 Task: Create a rule from the Agile list, Priority changed -> Complete task in the project AgileCollab if Priority Cleared then Complete Task
Action: Mouse moved to (906, 87)
Screenshot: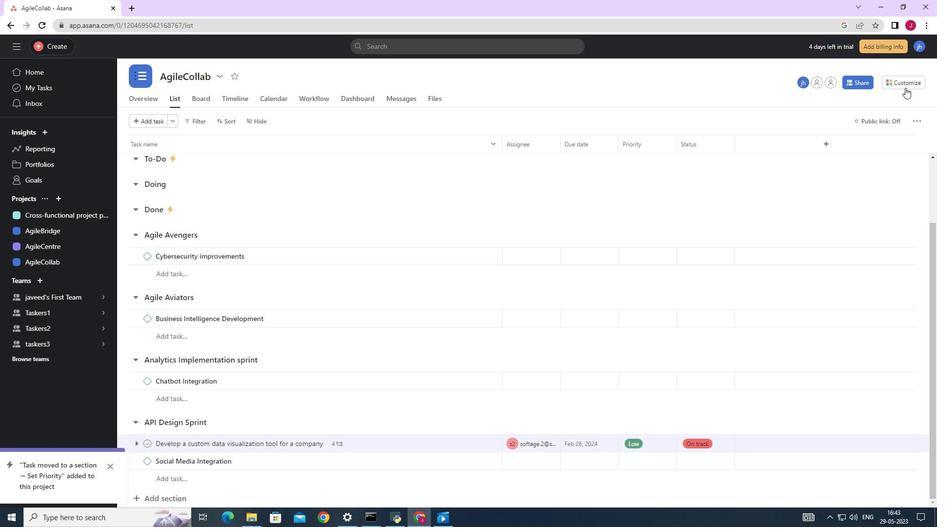 
Action: Mouse pressed left at (906, 87)
Screenshot: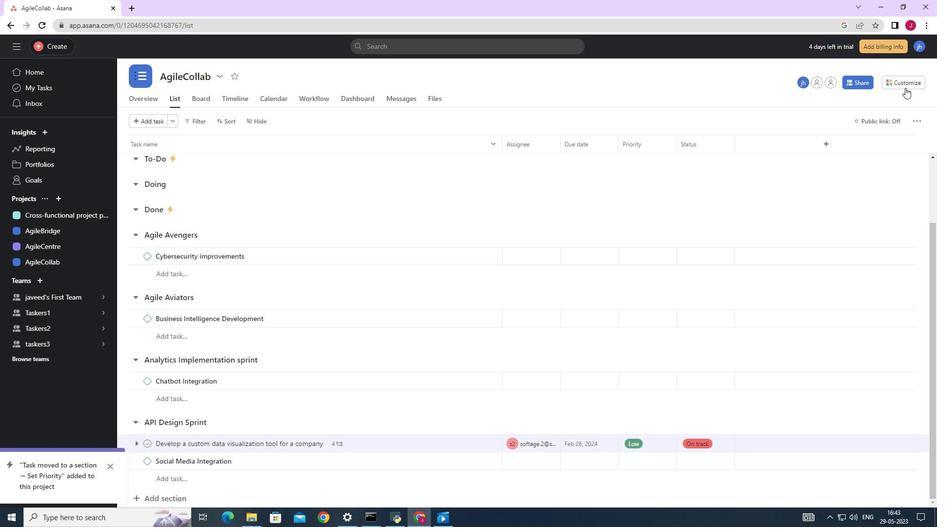 
Action: Mouse moved to (746, 203)
Screenshot: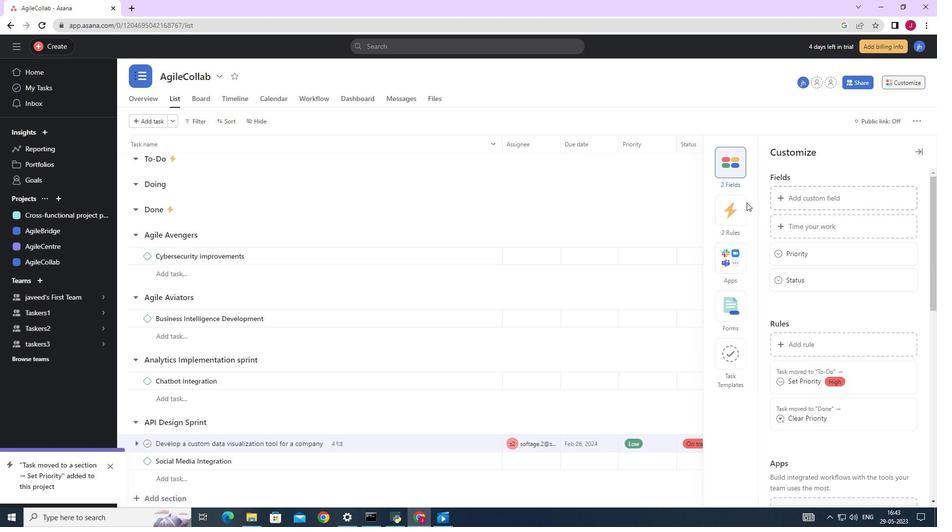 
Action: Mouse pressed left at (746, 203)
Screenshot: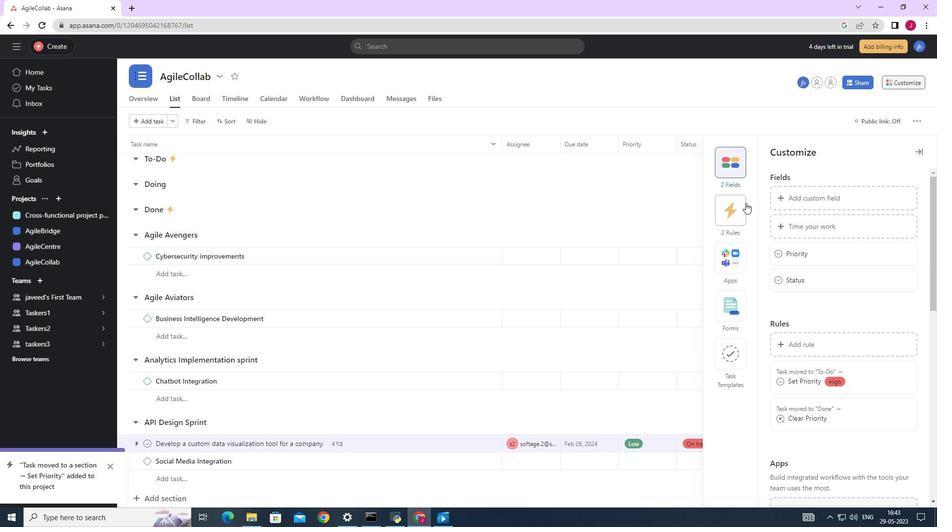 
Action: Mouse moved to (807, 199)
Screenshot: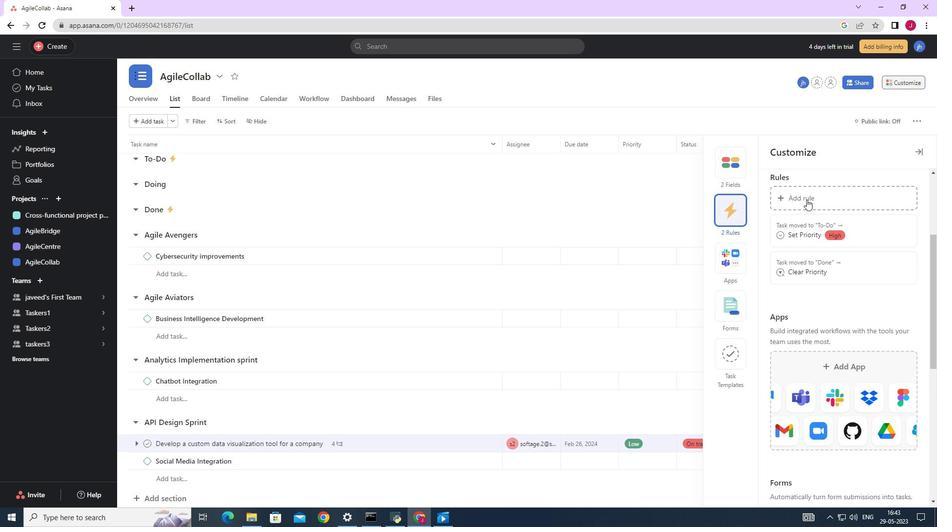
Action: Mouse pressed left at (807, 199)
Screenshot: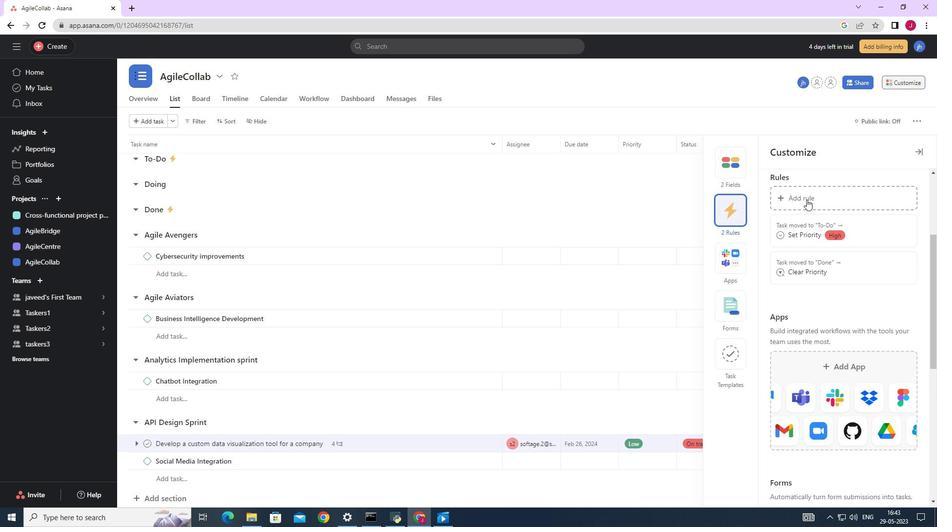 
Action: Mouse moved to (204, 147)
Screenshot: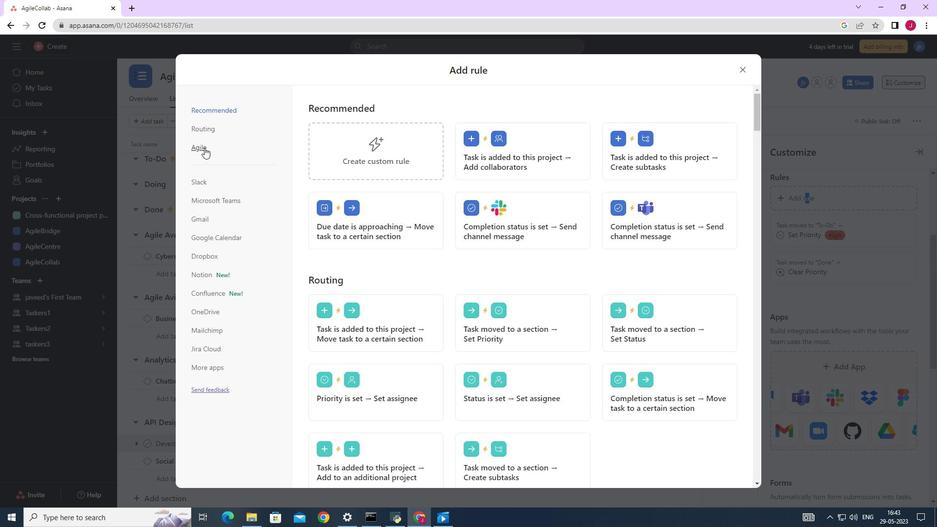 
Action: Mouse pressed left at (204, 147)
Screenshot: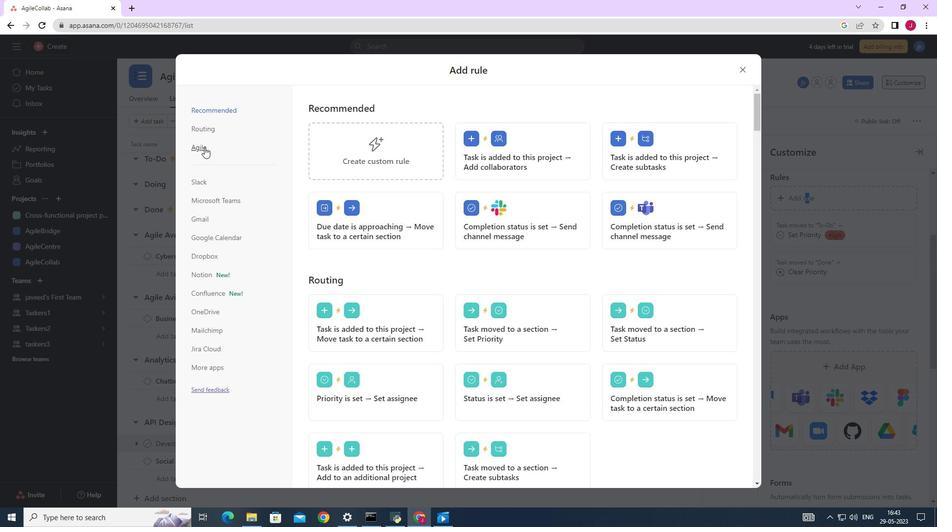 
Action: Mouse moved to (396, 152)
Screenshot: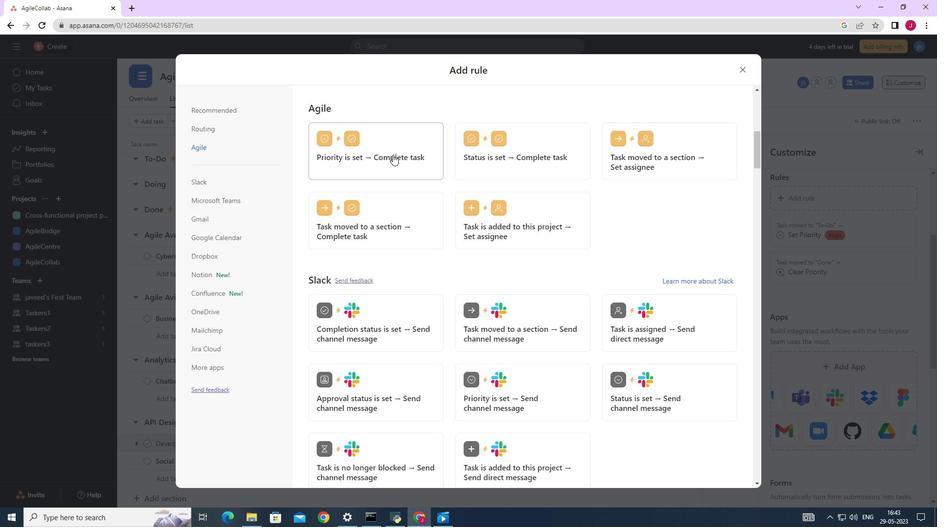 
Action: Mouse pressed left at (396, 152)
Screenshot: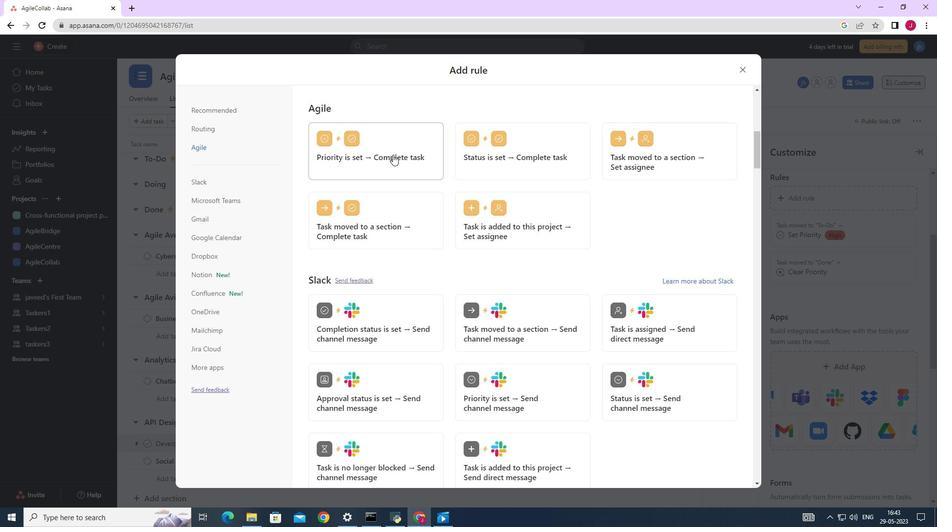
Action: Mouse moved to (349, 251)
Screenshot: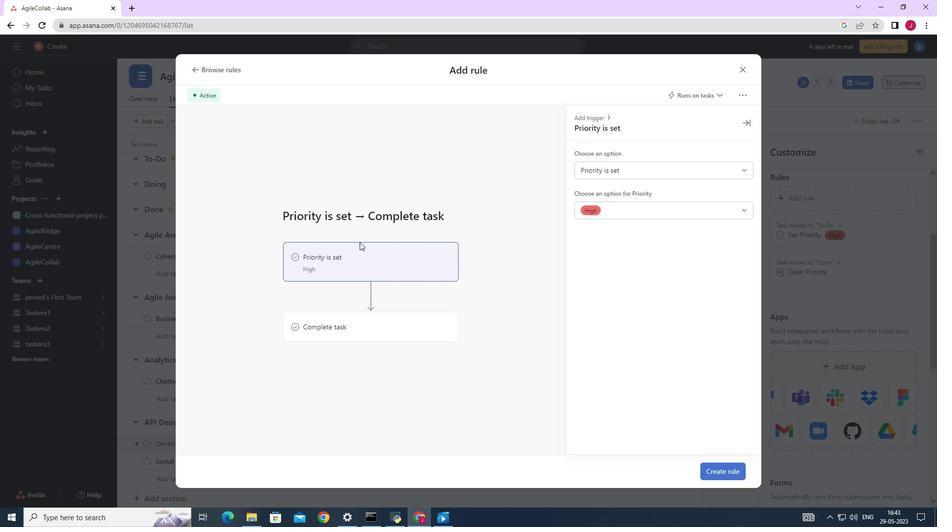 
Action: Mouse pressed left at (349, 251)
Screenshot: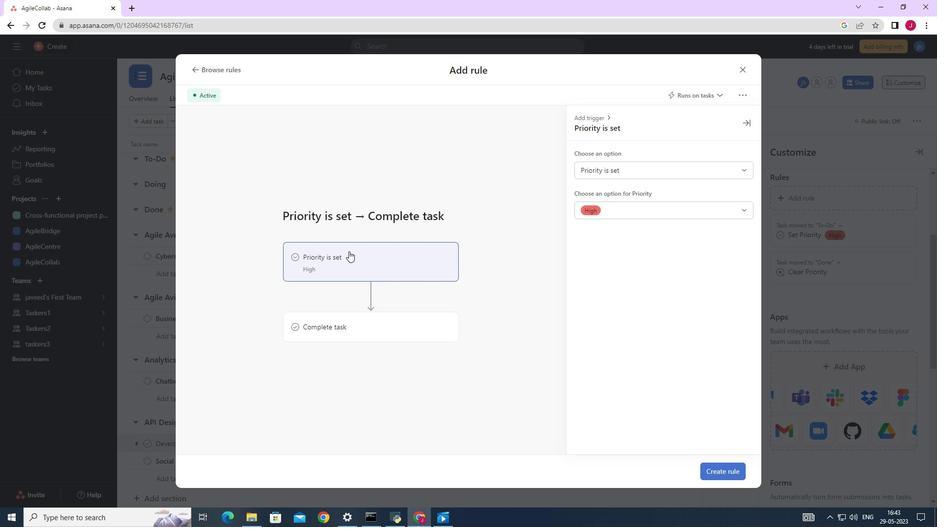 
Action: Mouse moved to (627, 166)
Screenshot: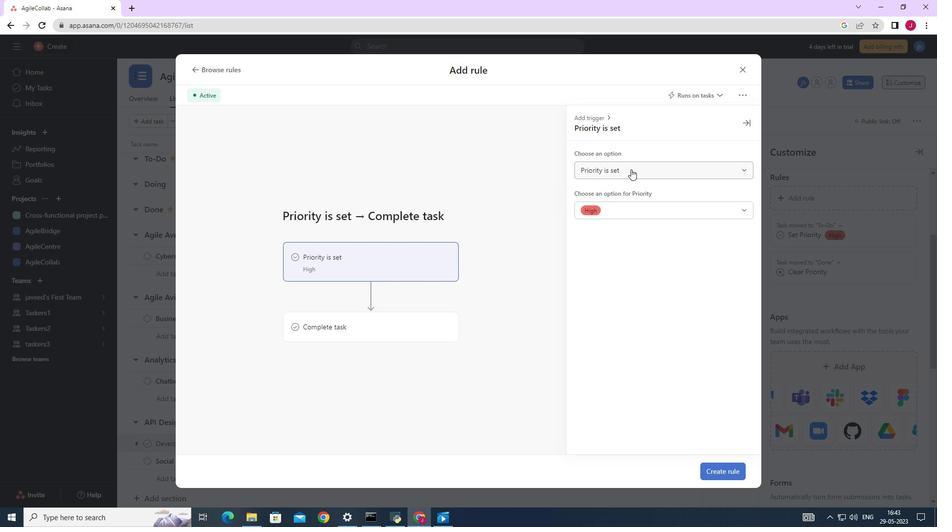 
Action: Mouse pressed left at (627, 166)
Screenshot: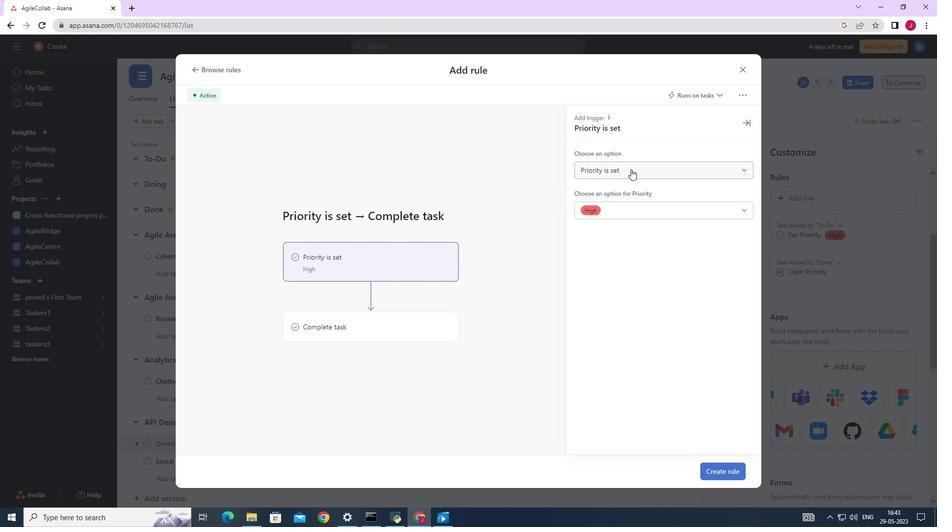 
Action: Mouse moved to (612, 207)
Screenshot: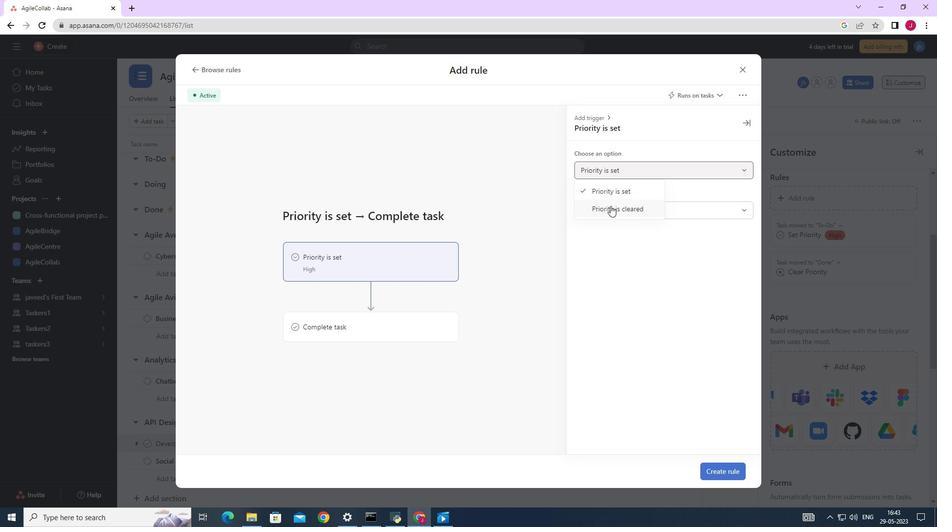 
Action: Mouse pressed left at (612, 207)
Screenshot: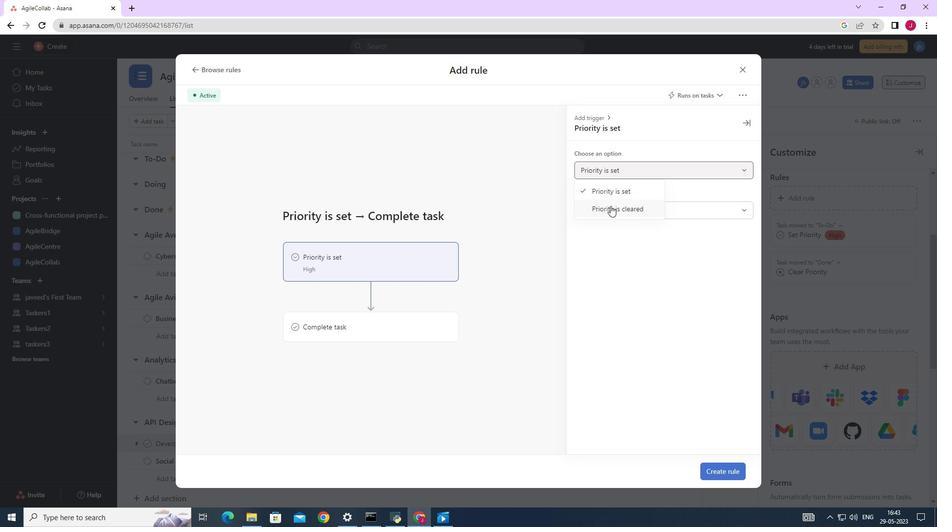 
Action: Mouse moved to (411, 247)
Screenshot: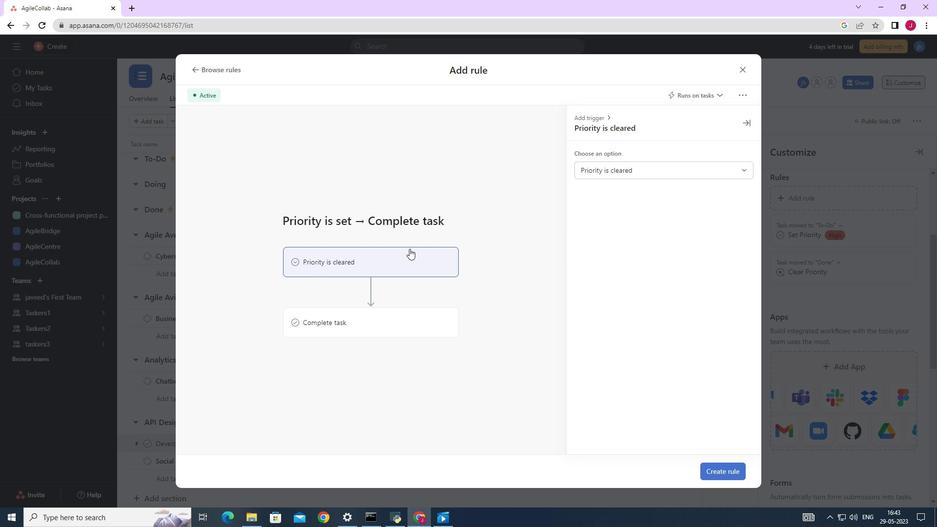 
